 Task: Log work in the project VortexTech for the issue 'Create a new online platform for online graphic design courses with advanced design tools and collaboration features' spent time as '4w 3d 16h 17m' and remaining time as '6w 4d 4h 40m' and clone the issue. Now add the issue to the epic 'Disaster Recovery as a Service (DRaaS) Implementation'.
Action: Mouse moved to (516, 367)
Screenshot: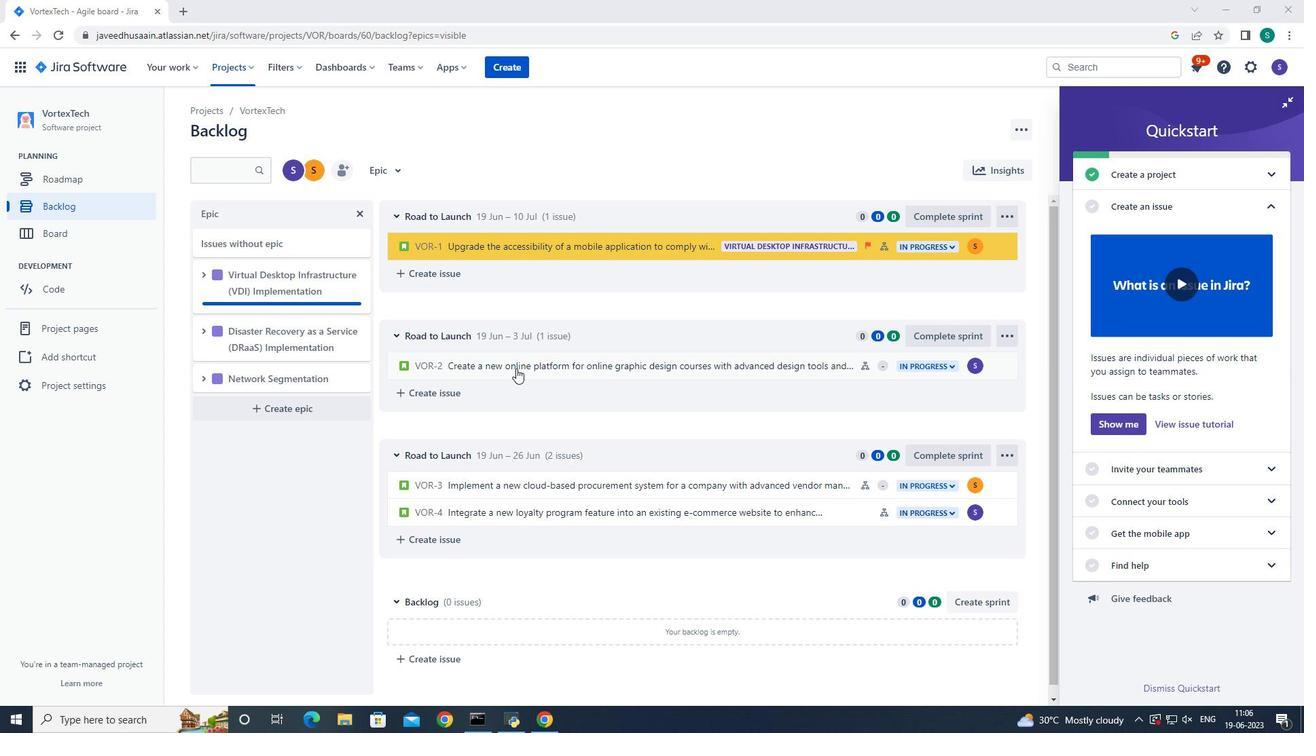 
Action: Mouse pressed left at (516, 367)
Screenshot: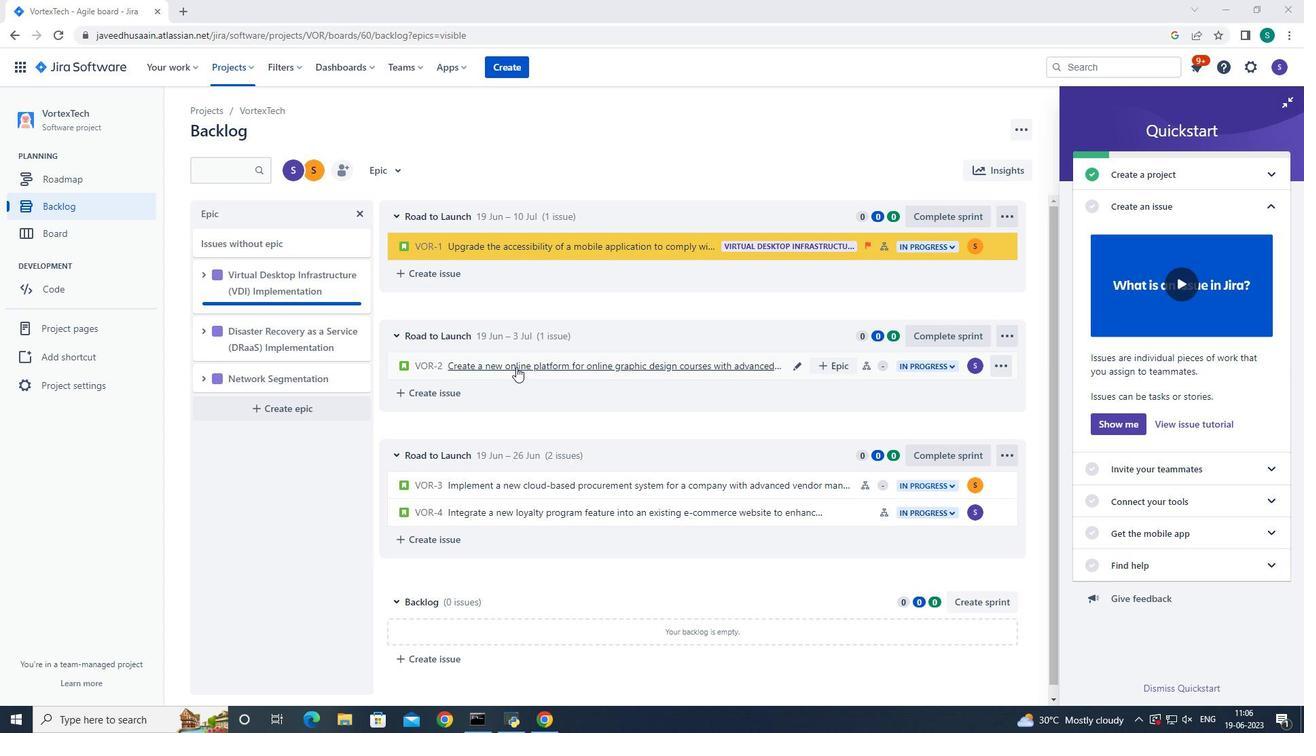 
Action: Mouse moved to (990, 207)
Screenshot: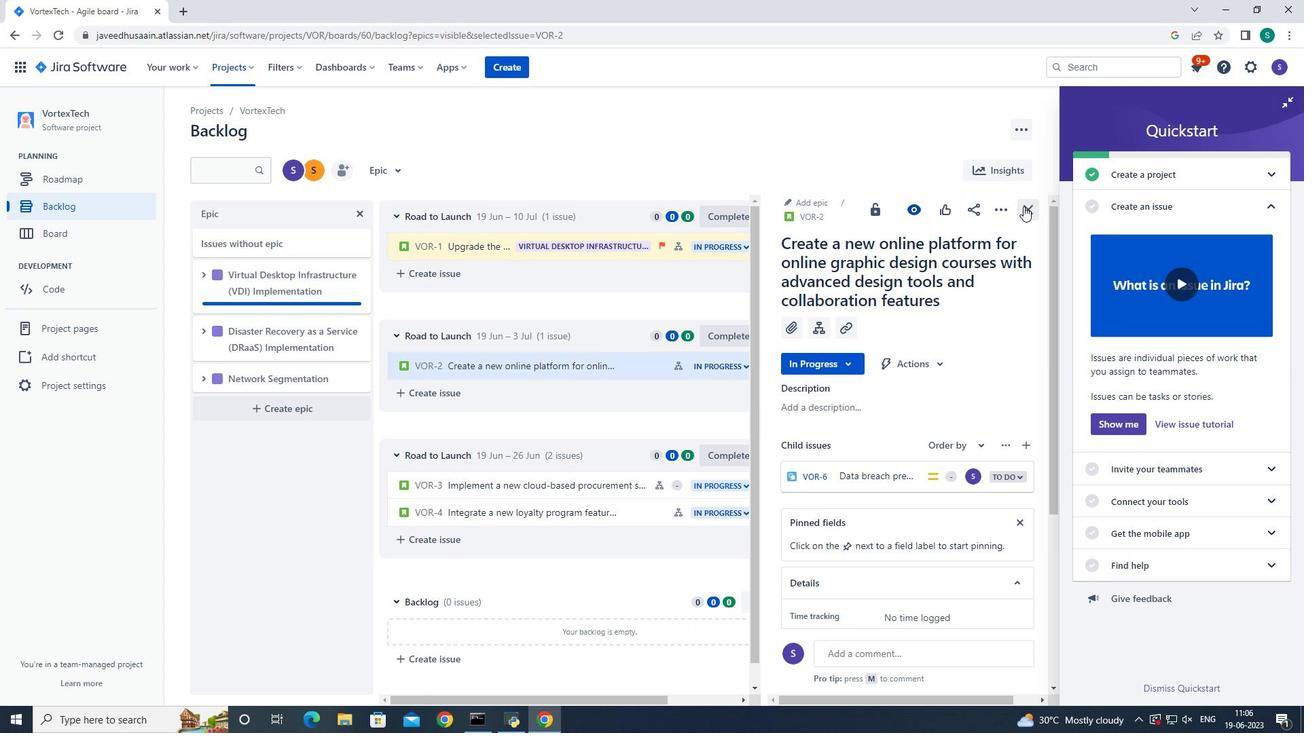 
Action: Mouse pressed left at (990, 207)
Screenshot: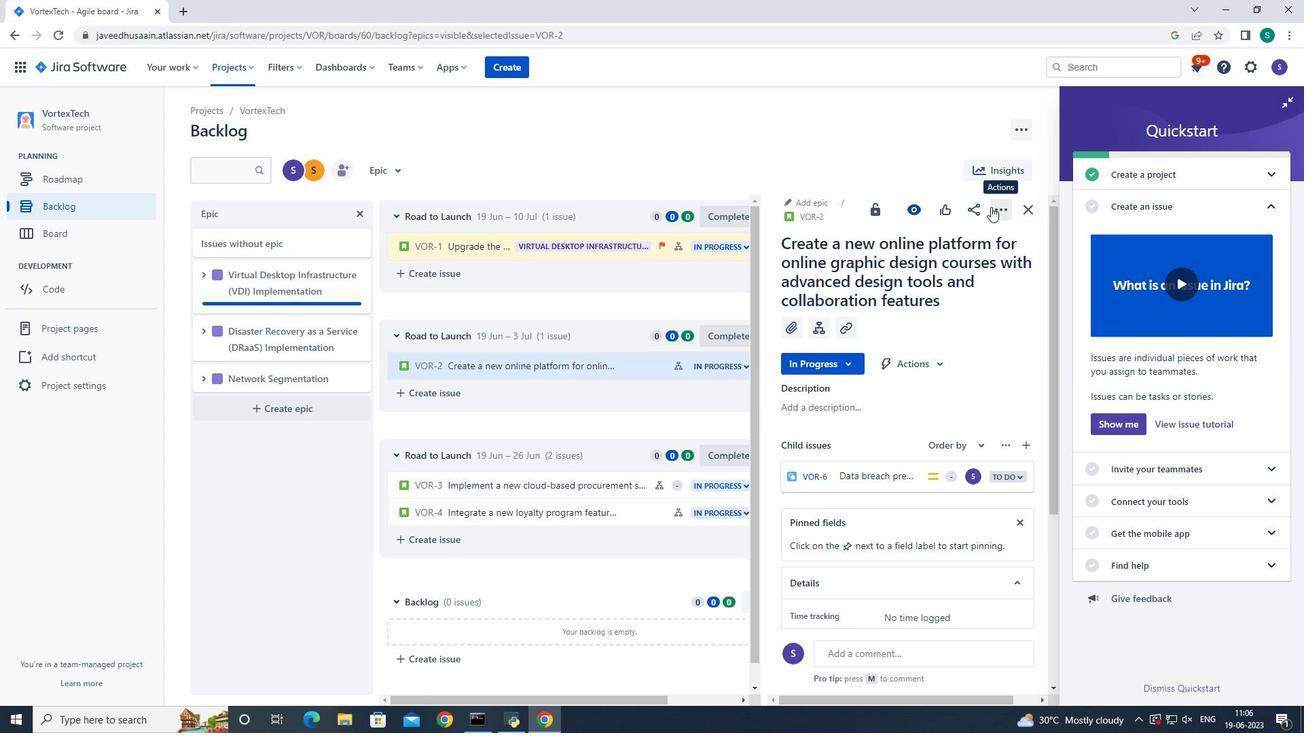 
Action: Mouse moved to (952, 241)
Screenshot: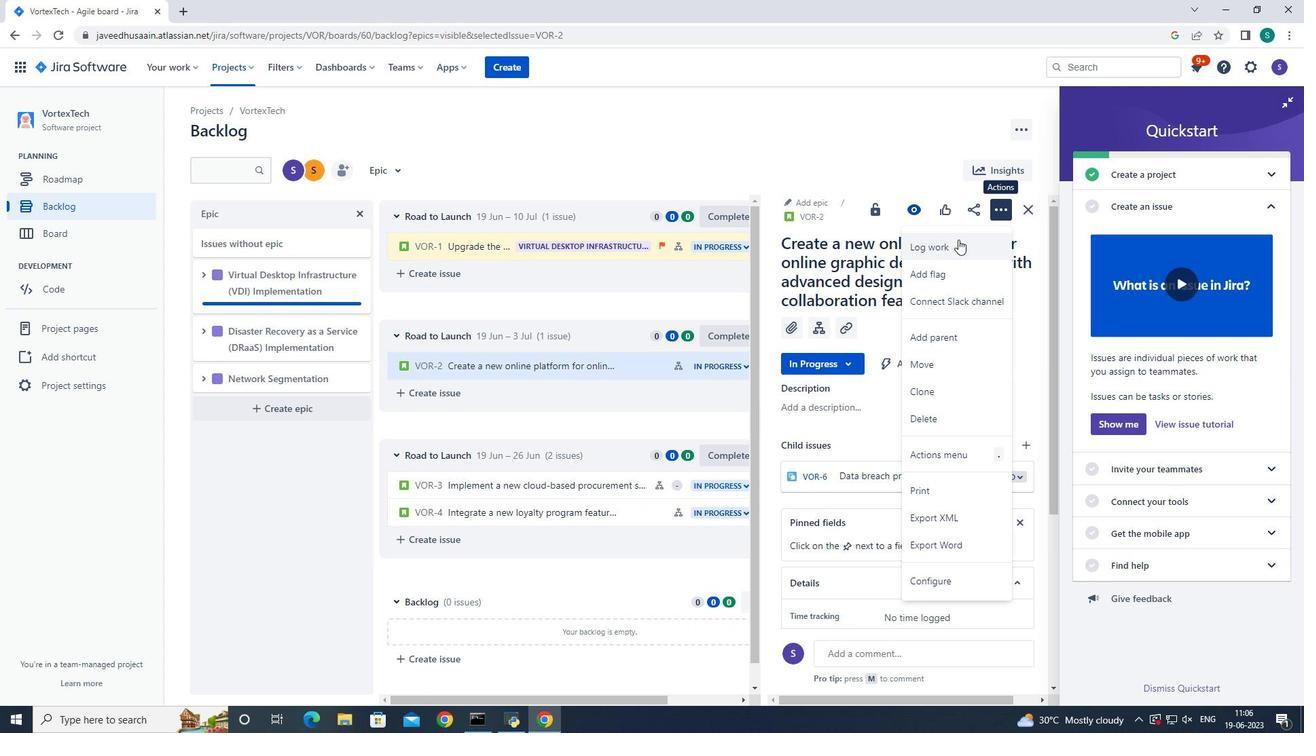 
Action: Mouse pressed left at (952, 241)
Screenshot: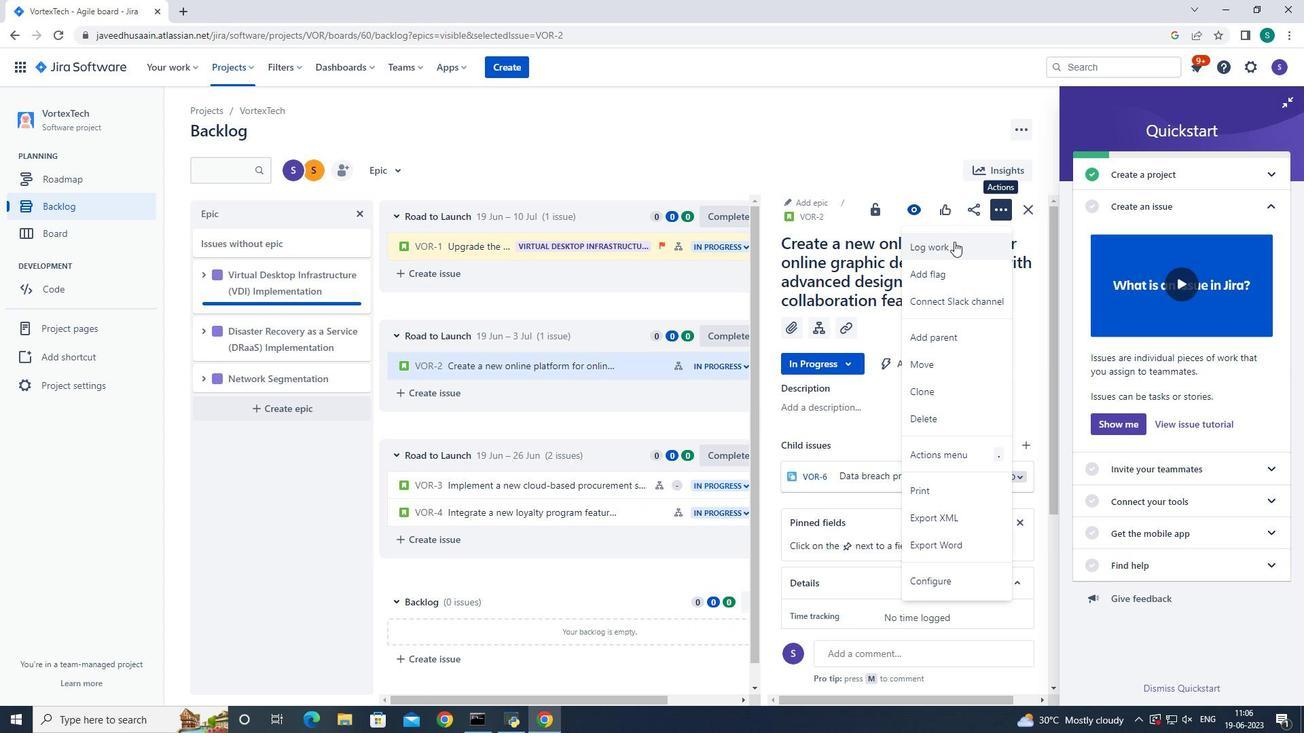 
Action: Mouse moved to (588, 207)
Screenshot: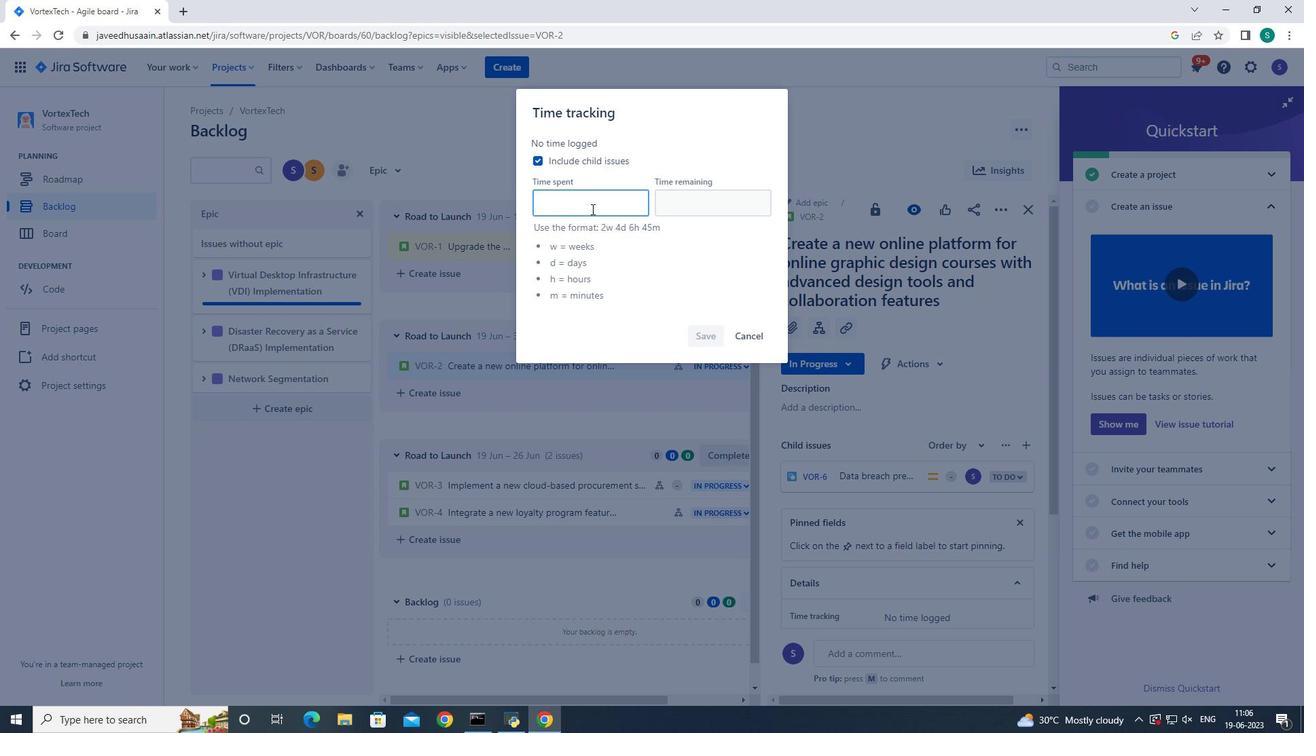 
Action: Mouse pressed left at (588, 207)
Screenshot: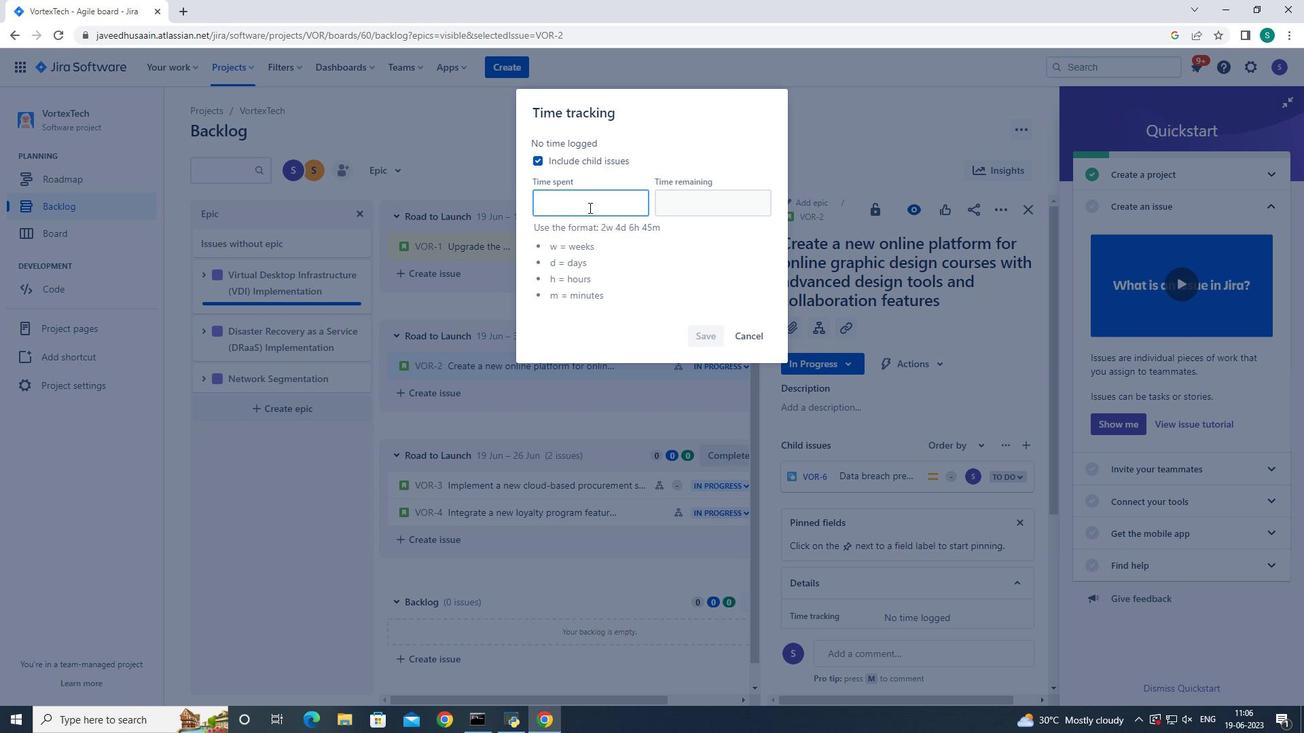 
Action: Key pressed 4w<Key.space>3d<Key.space>16h<Key.space>17m<Key.tab>6w<Key.space>4d<Key.space>4h<Key.space>40m
Screenshot: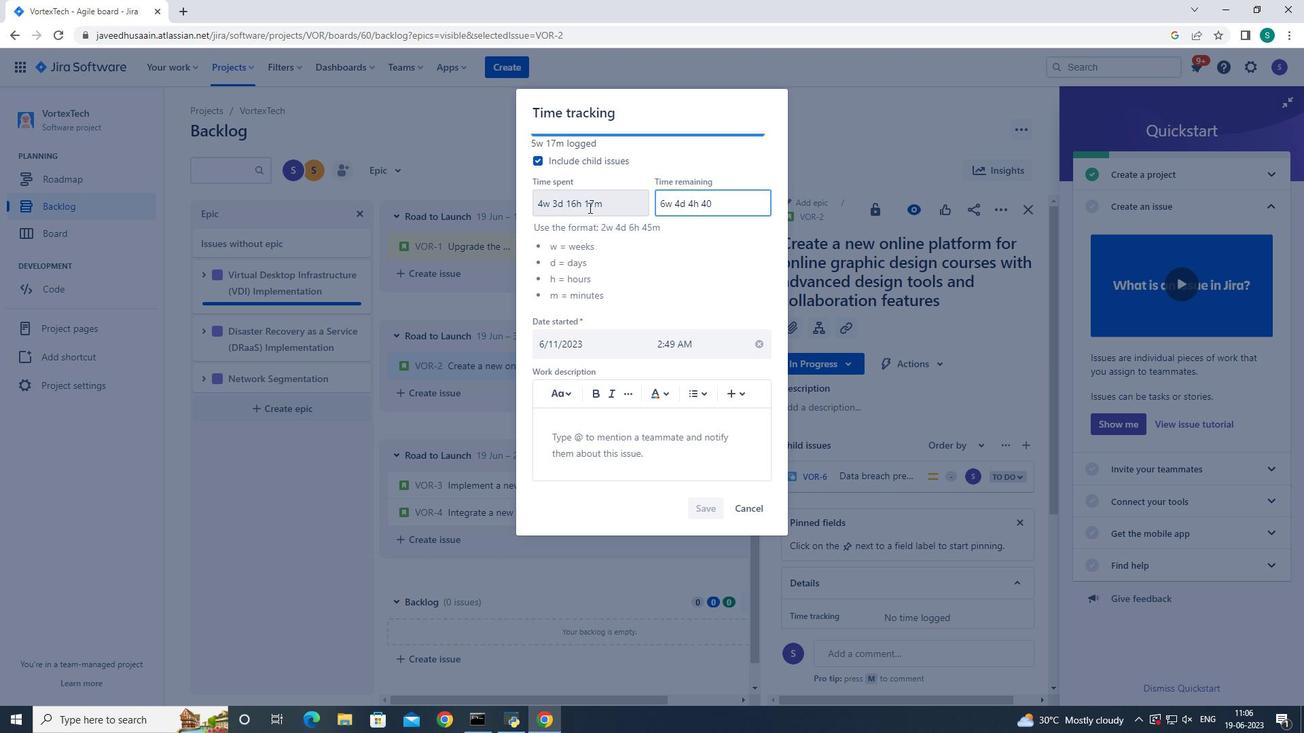 
Action: Mouse moved to (700, 508)
Screenshot: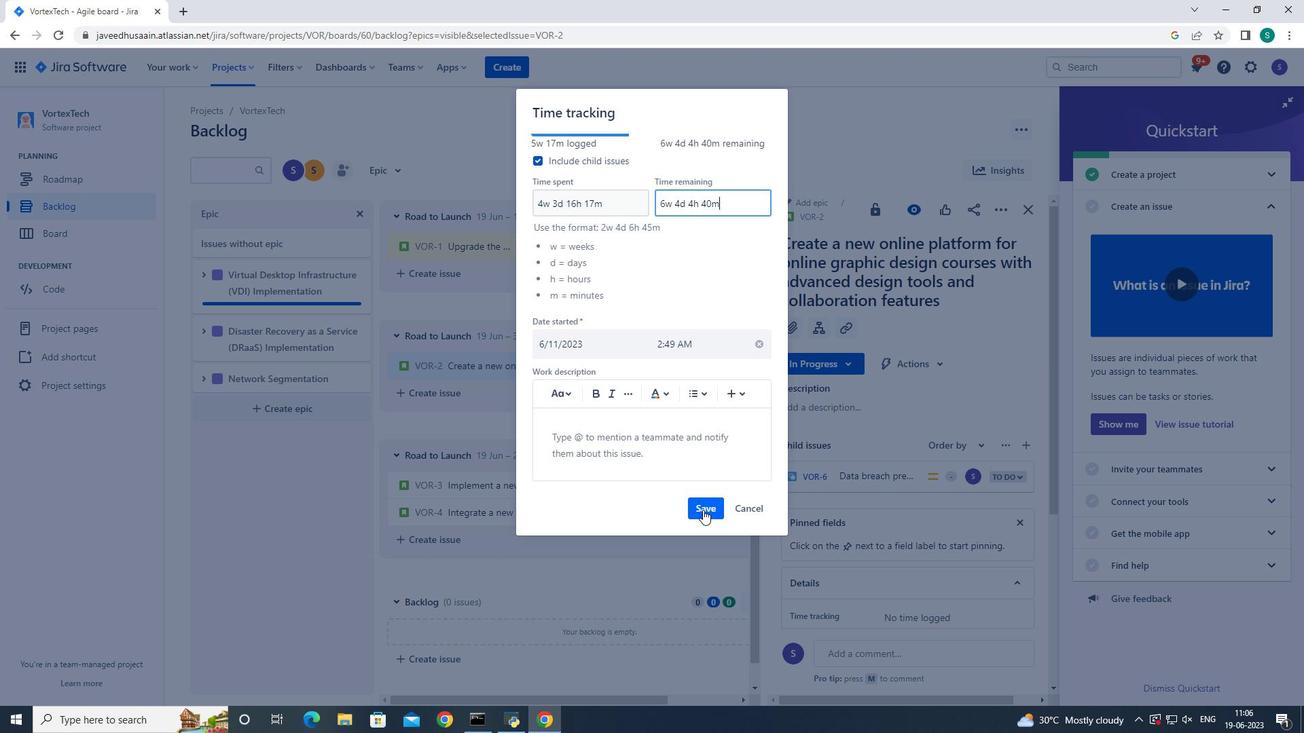 
Action: Mouse pressed left at (700, 508)
Screenshot: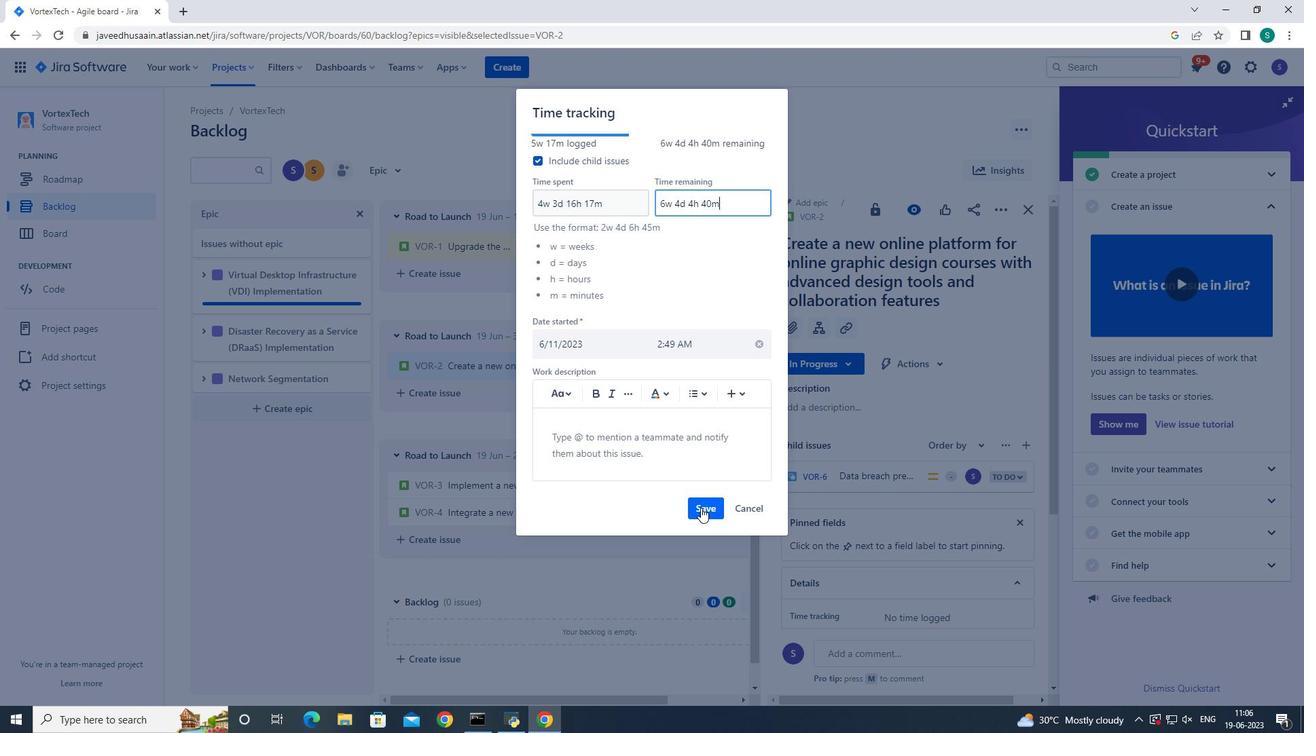 
Action: Mouse moved to (1009, 209)
Screenshot: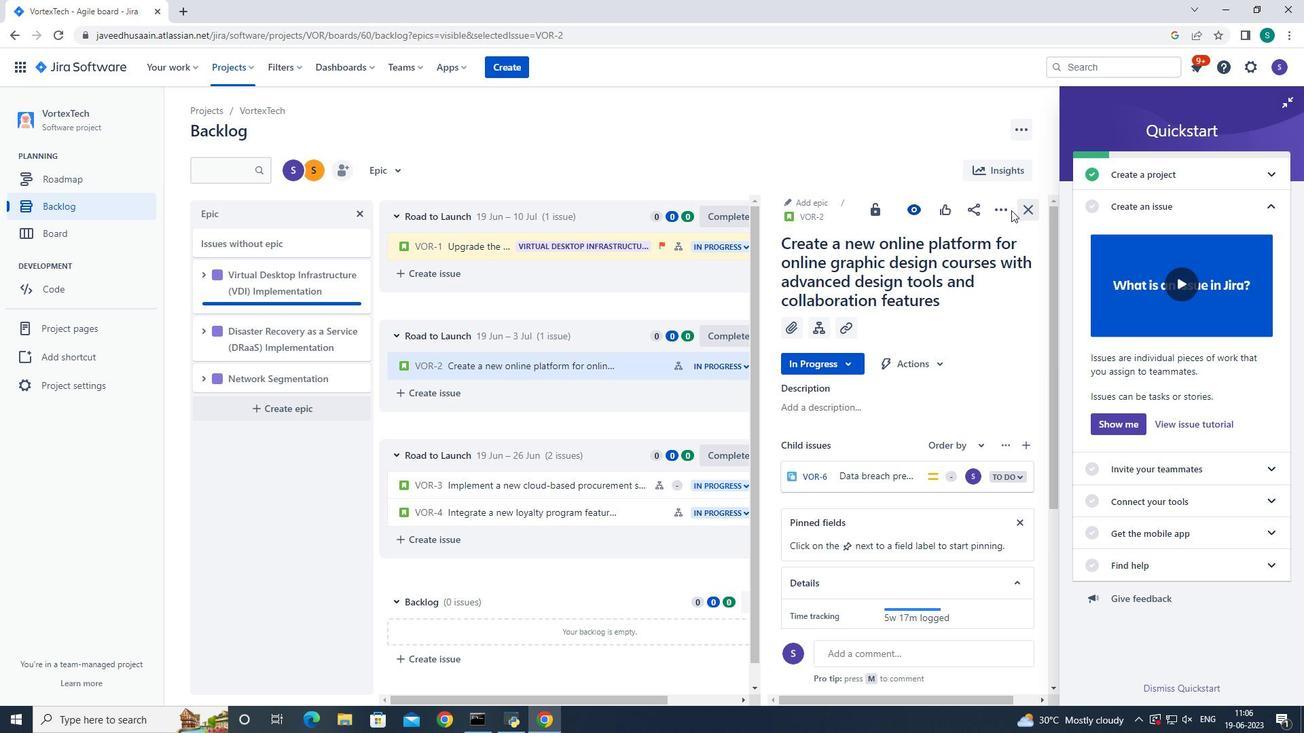
Action: Mouse pressed left at (1009, 209)
Screenshot: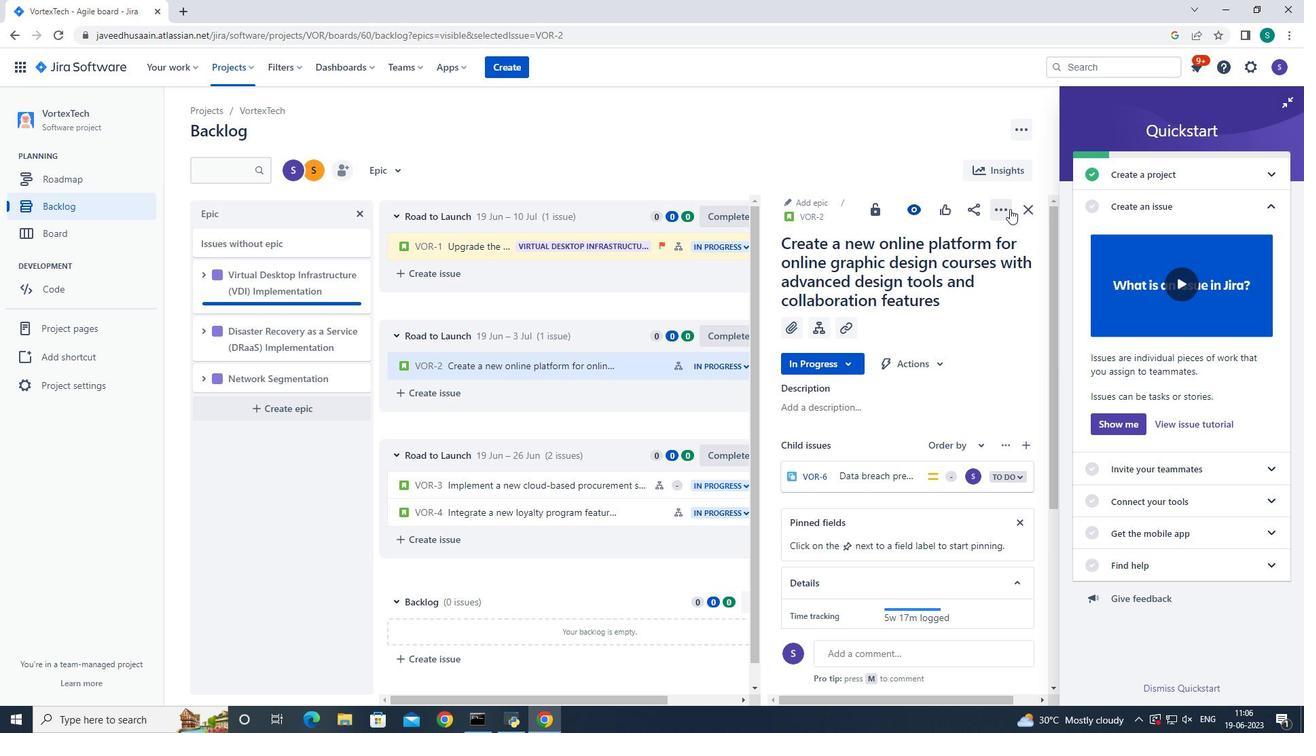 
Action: Mouse moved to (952, 395)
Screenshot: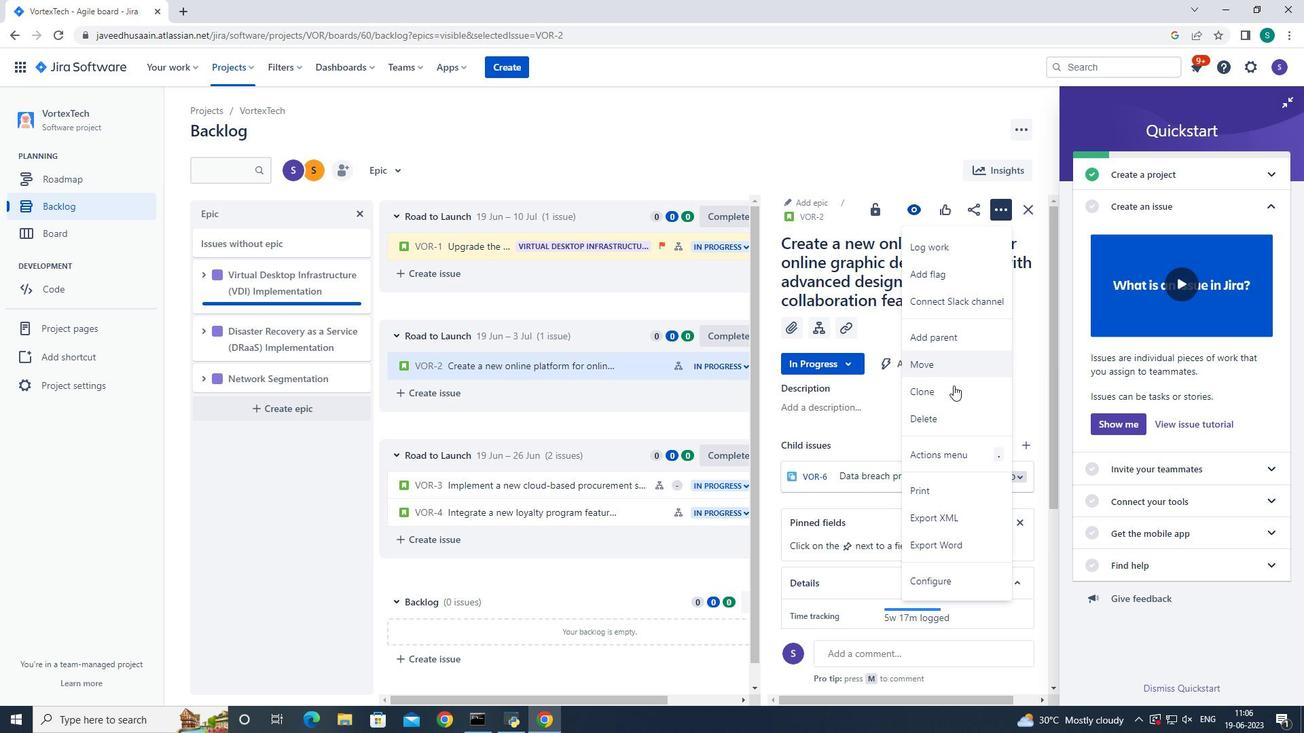 
Action: Mouse pressed left at (952, 395)
Screenshot: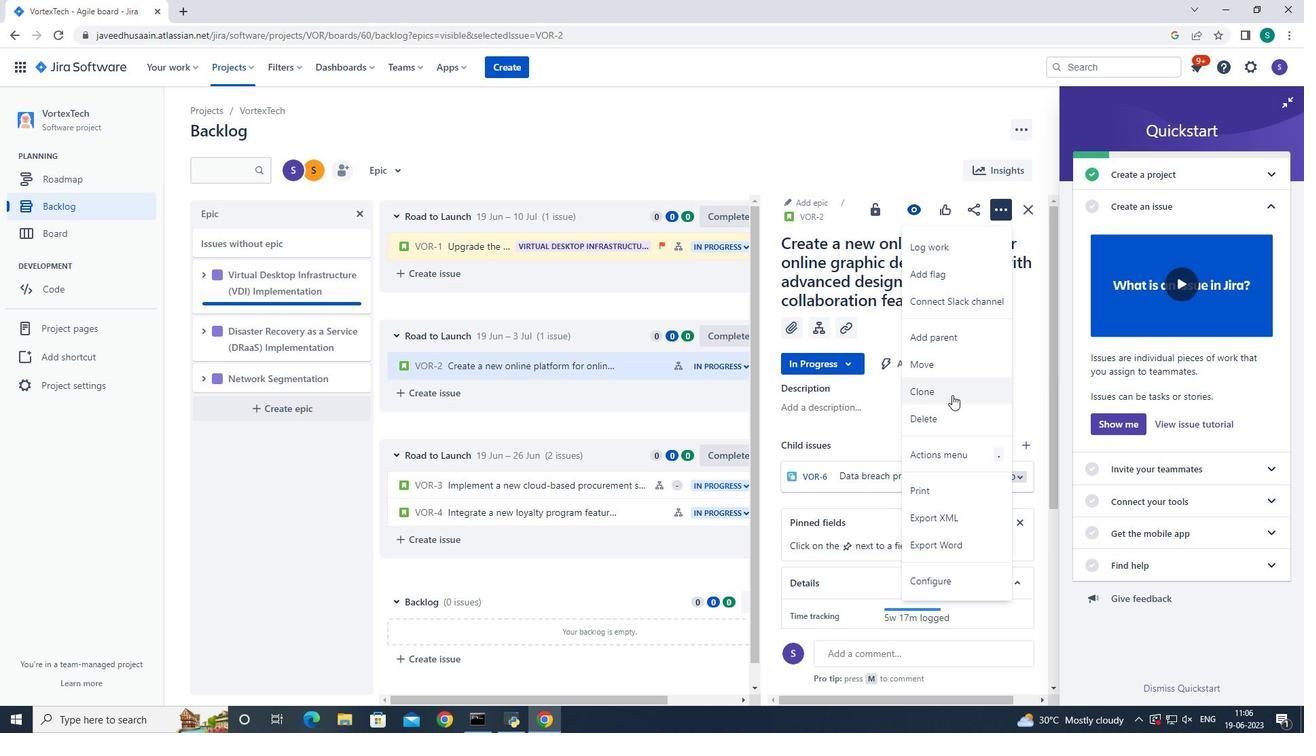 
Action: Mouse moved to (747, 290)
Screenshot: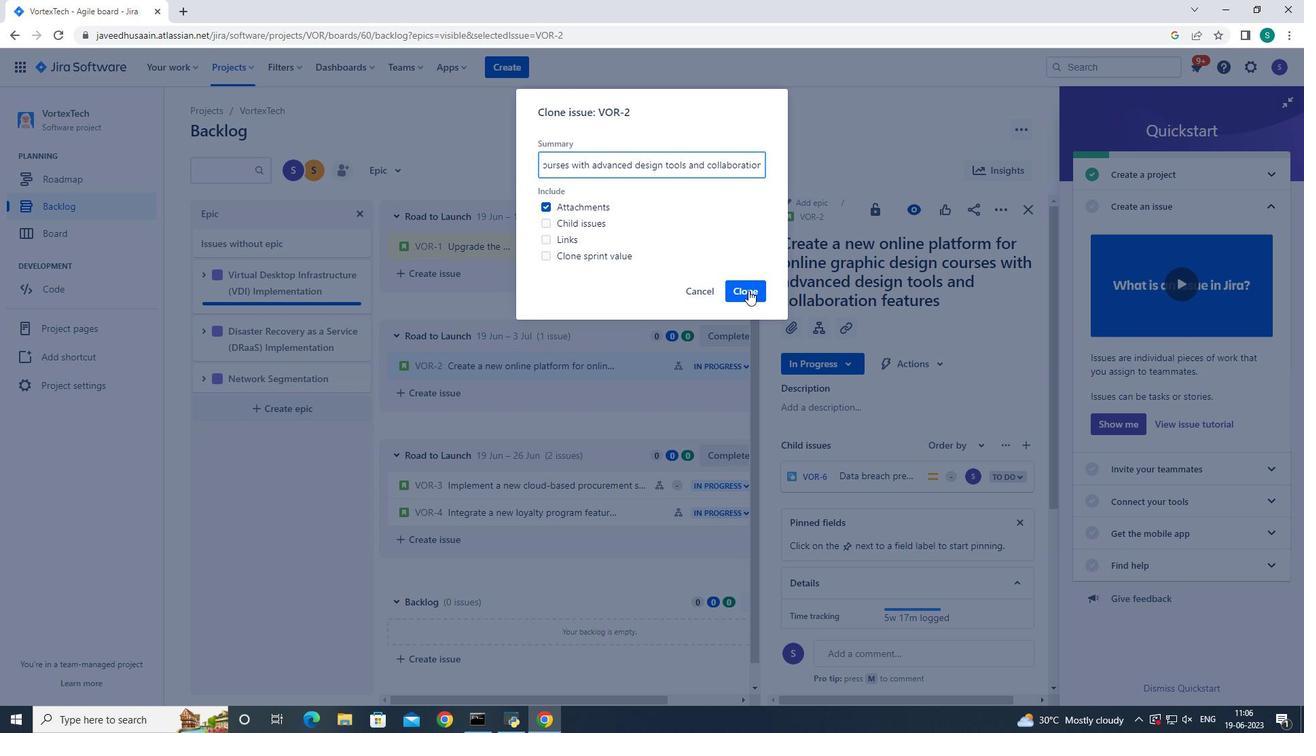 
Action: Mouse pressed left at (747, 290)
Screenshot: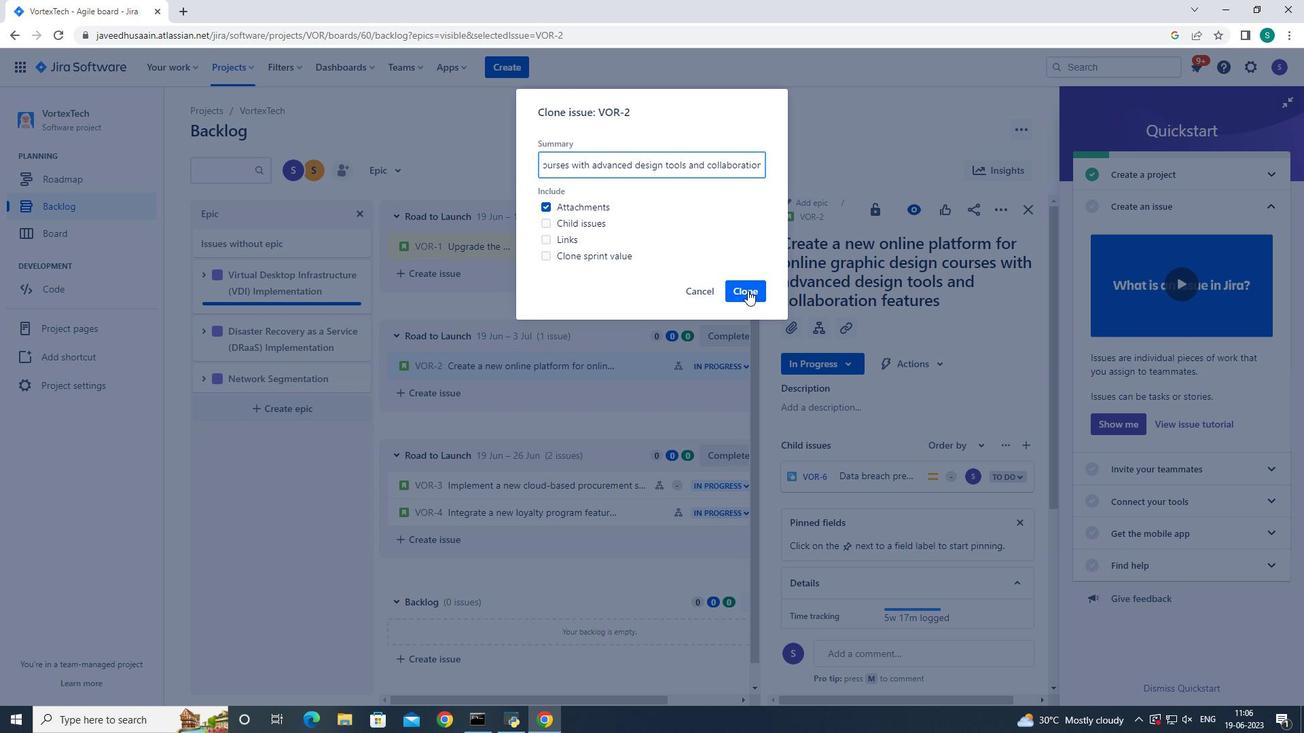 
Action: Mouse moved to (1031, 209)
Screenshot: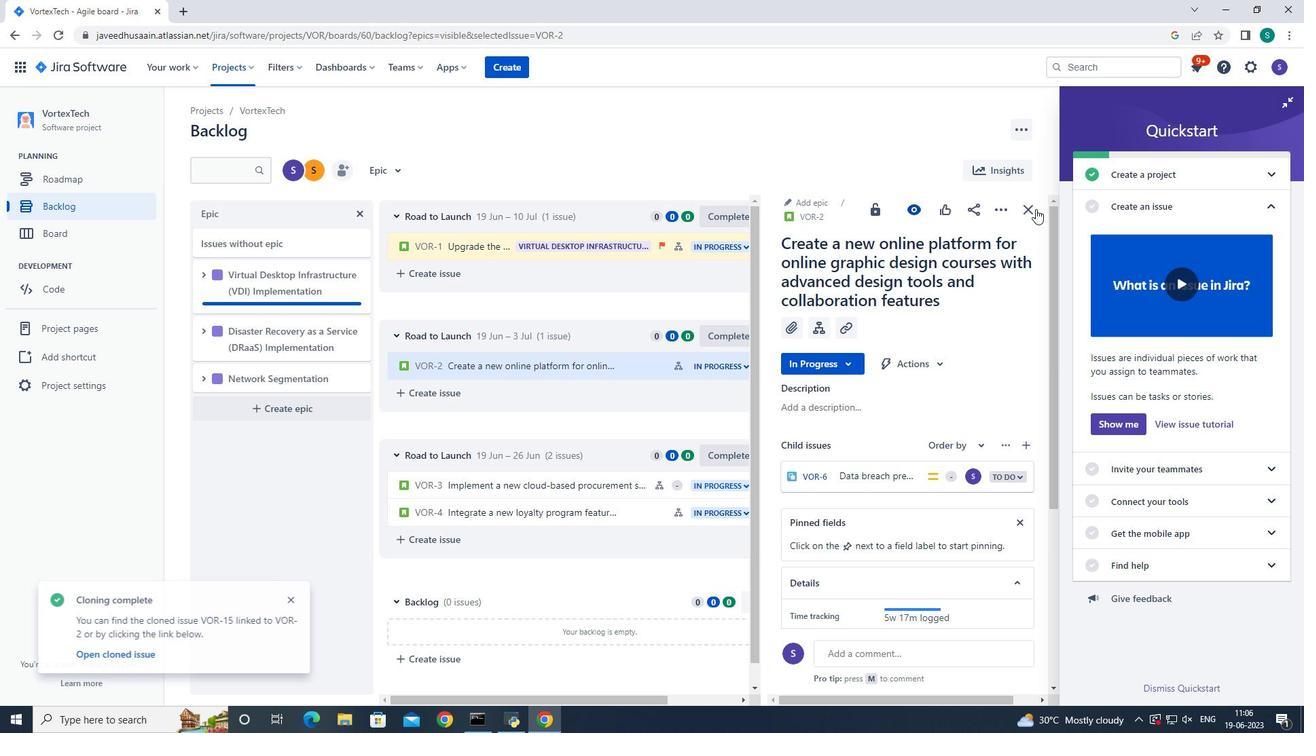 
Action: Mouse pressed left at (1031, 209)
Screenshot: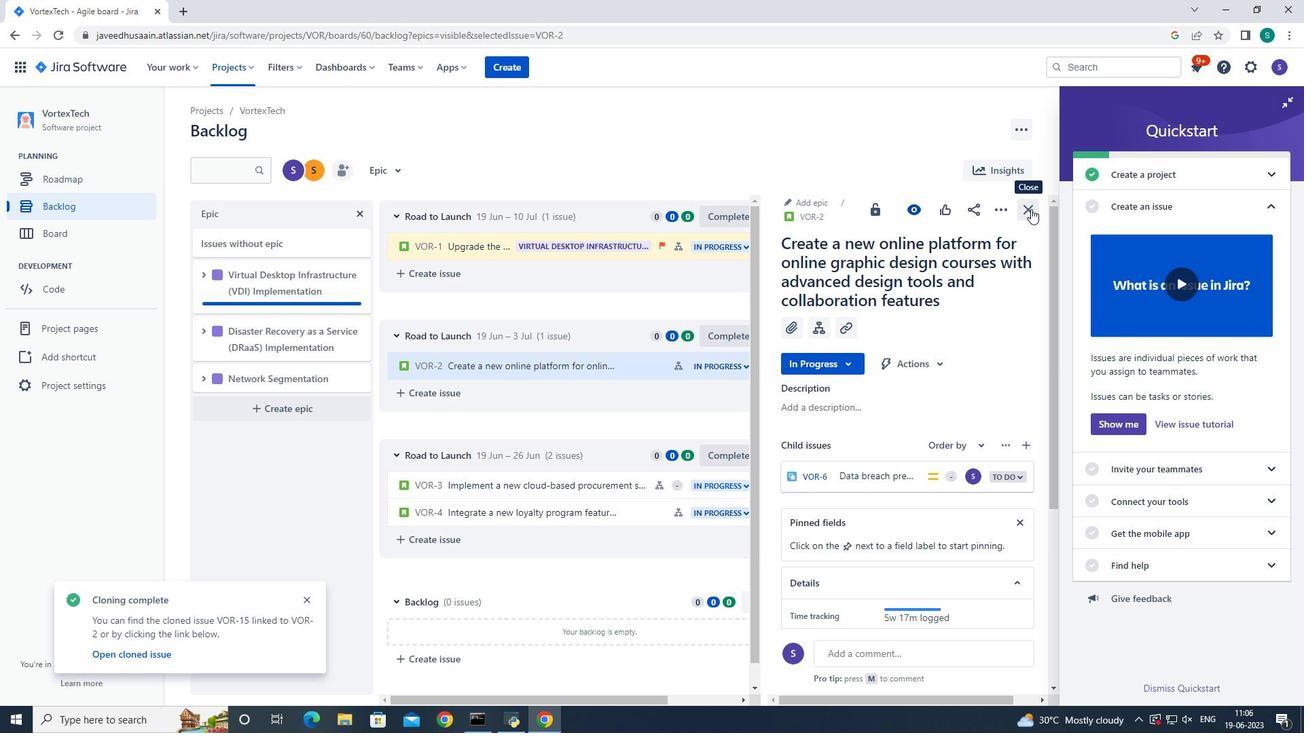 
Action: Mouse moved to (825, 366)
Screenshot: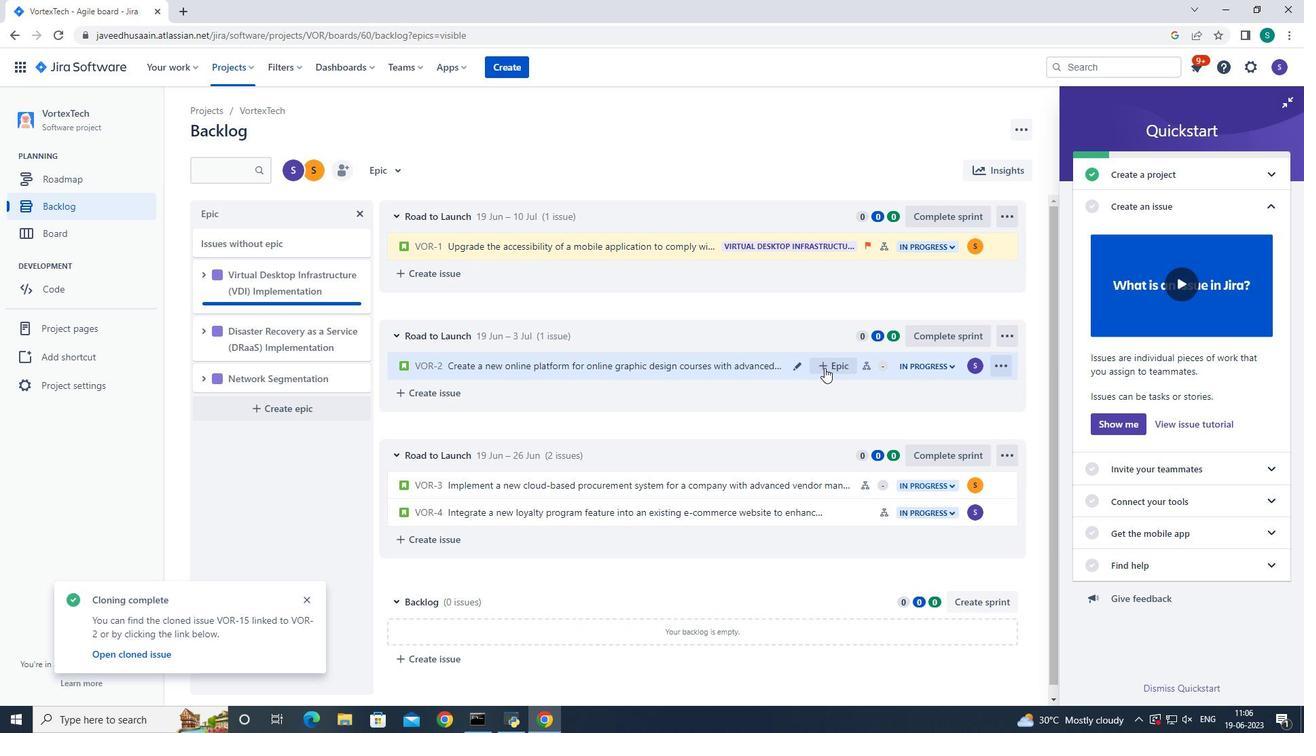 
Action: Mouse pressed left at (825, 366)
Screenshot: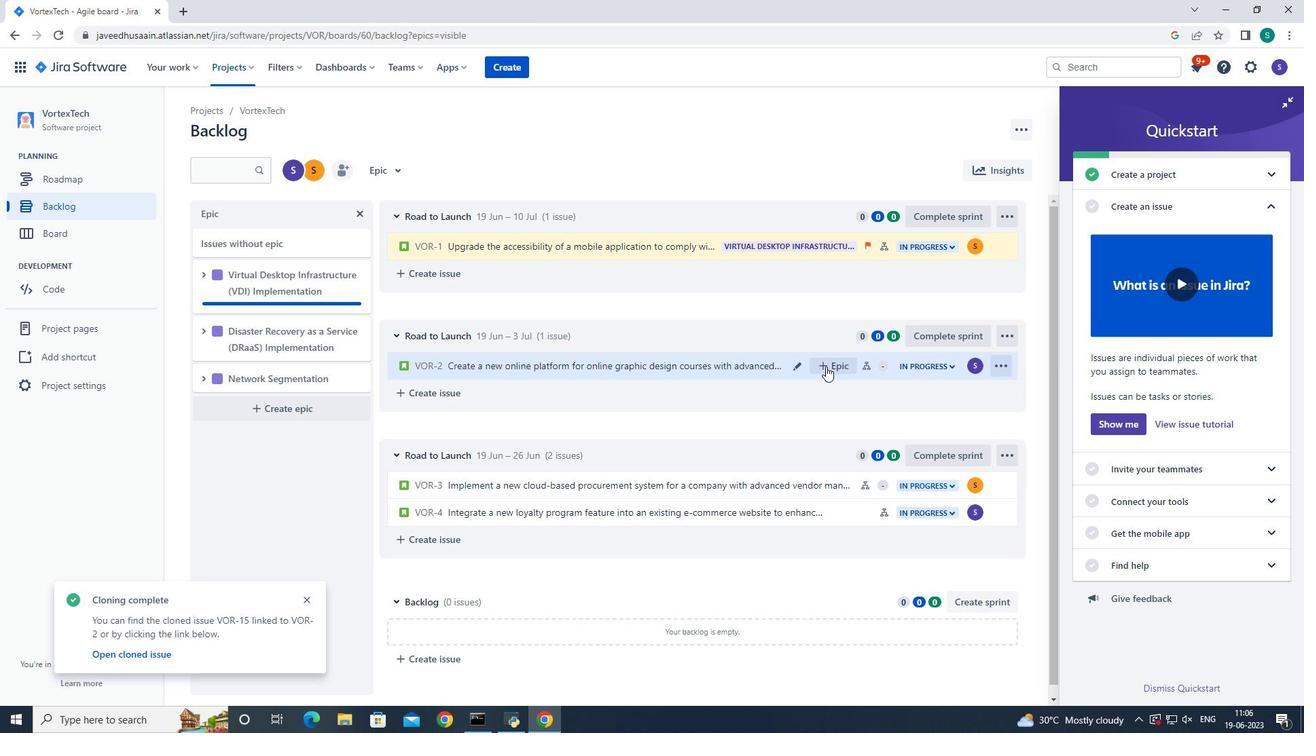 
Action: Mouse moved to (897, 463)
Screenshot: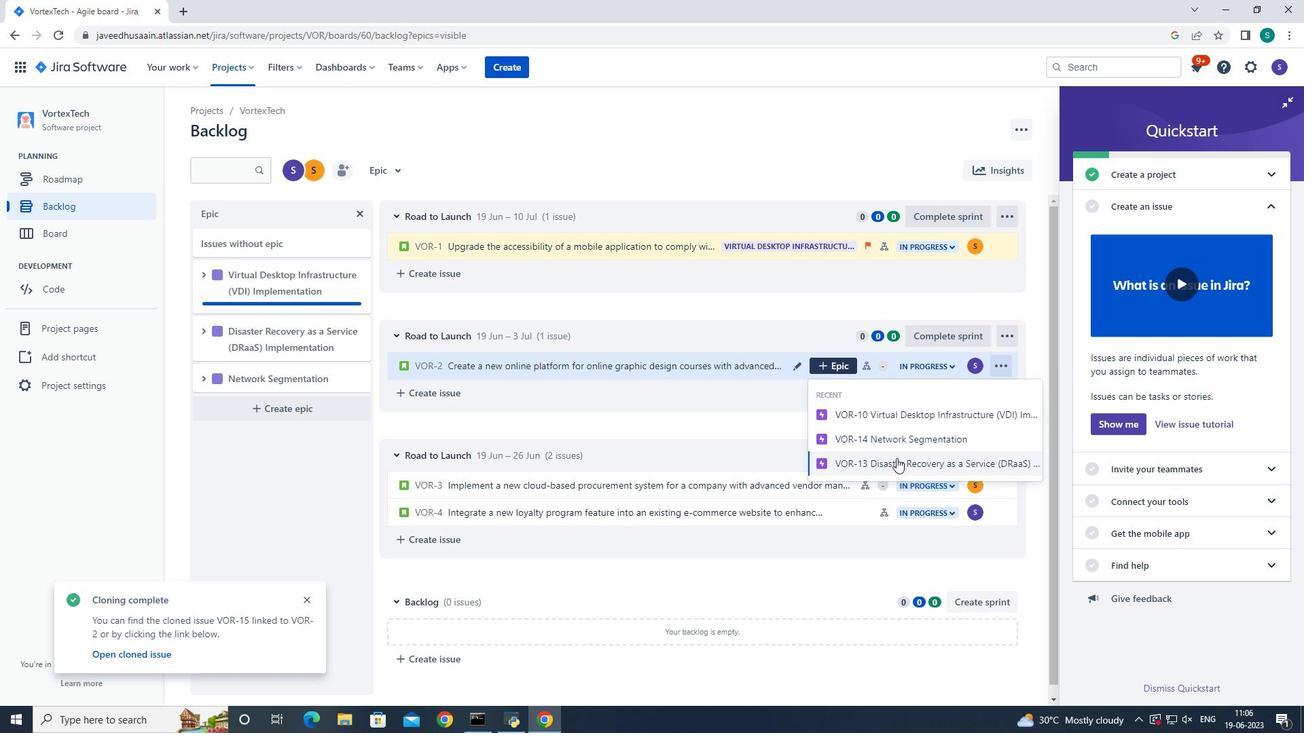 
Action: Mouse pressed left at (897, 463)
Screenshot: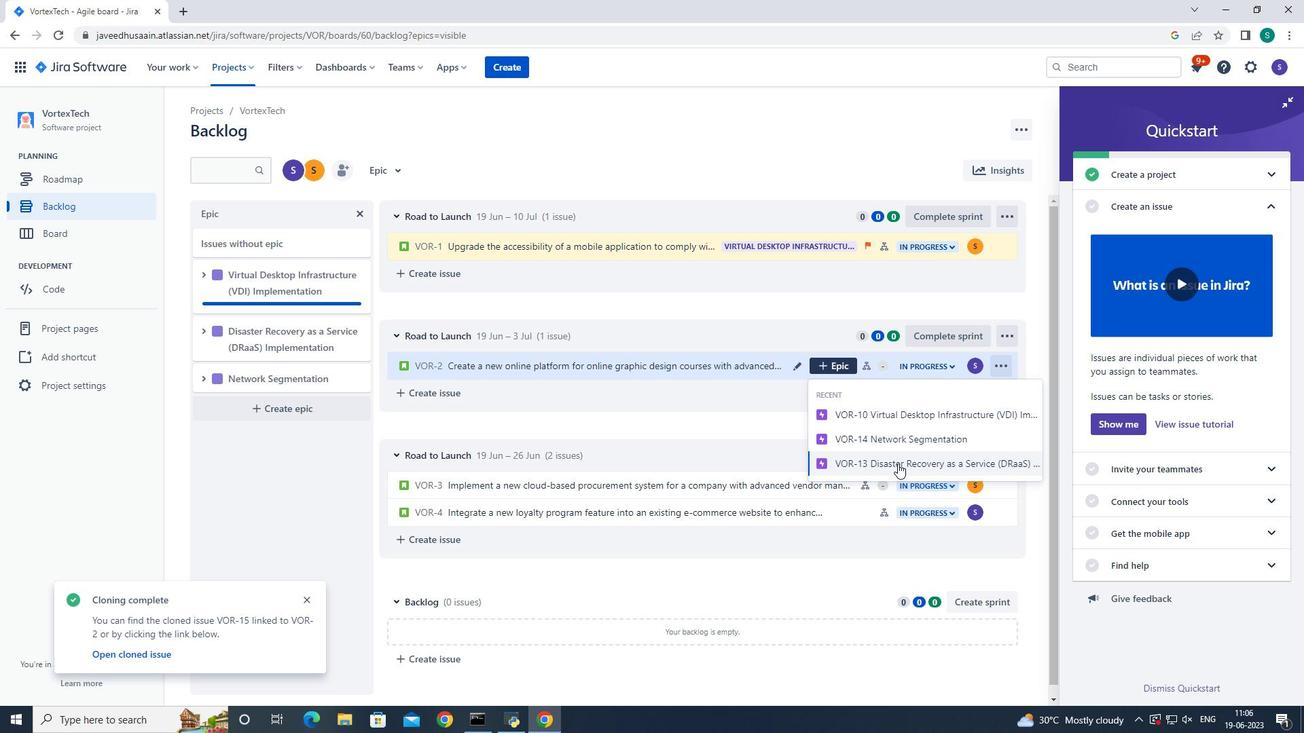
